 Task: create community hackathons guidelines within a repository.
Action: Mouse moved to (986, 82)
Screenshot: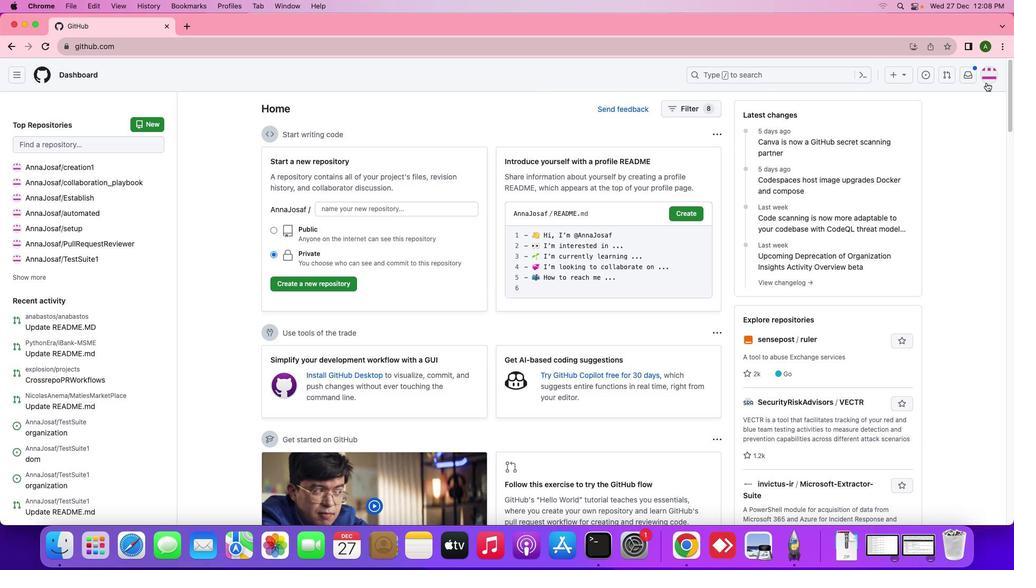 
Action: Mouse pressed left at (986, 82)
Screenshot: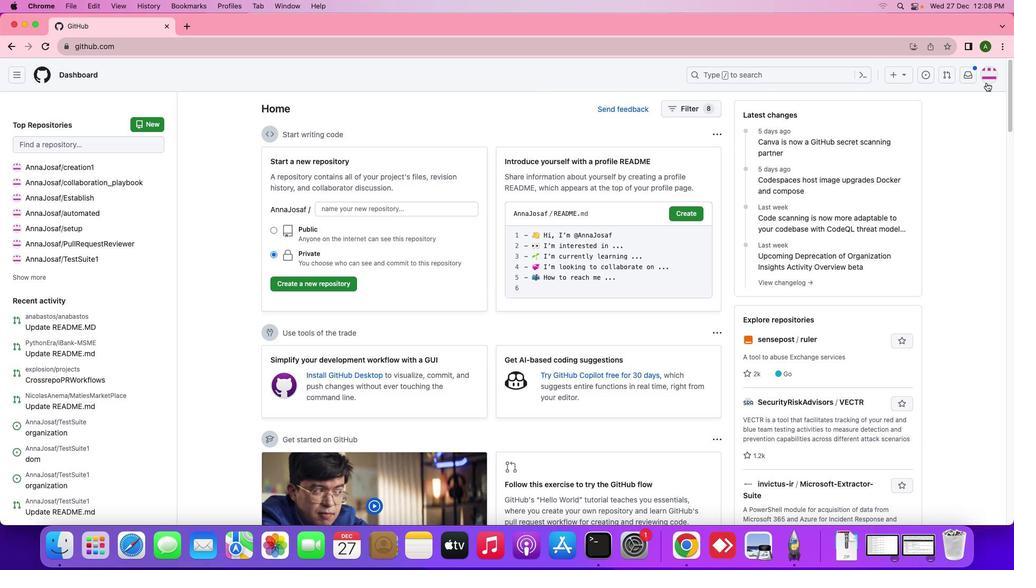 
Action: Mouse moved to (895, 170)
Screenshot: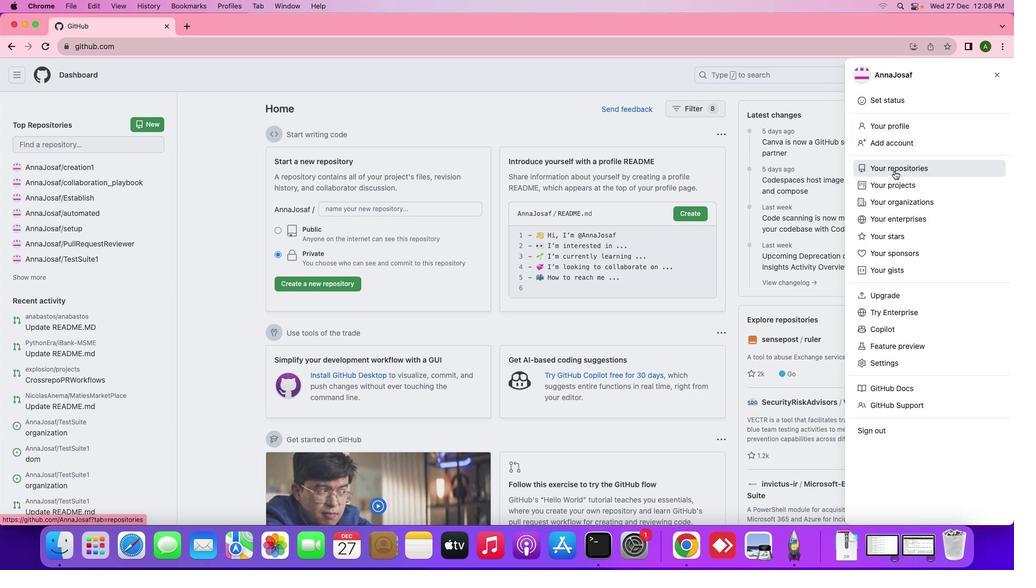 
Action: Mouse pressed left at (895, 170)
Screenshot: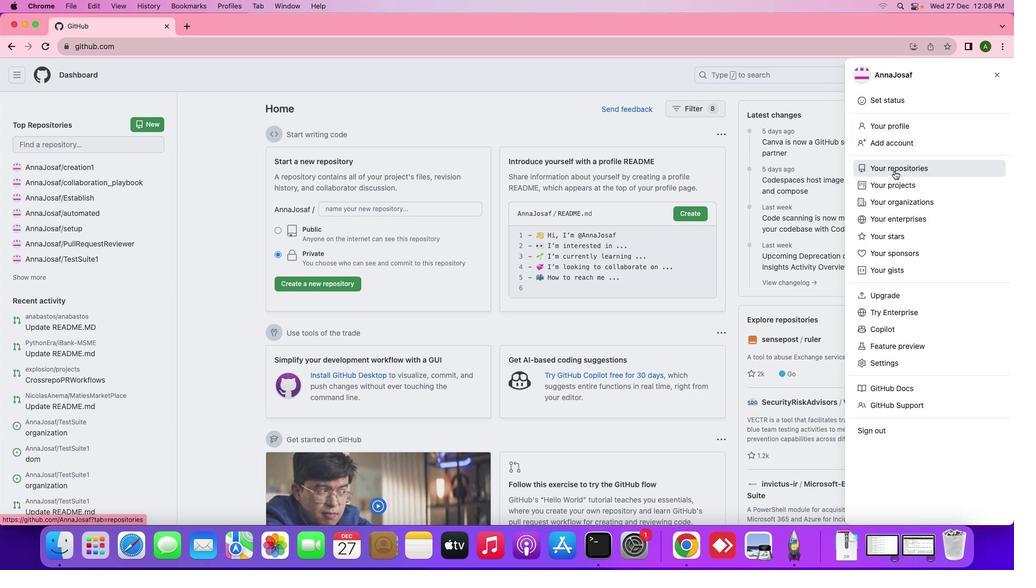 
Action: Mouse moved to (380, 171)
Screenshot: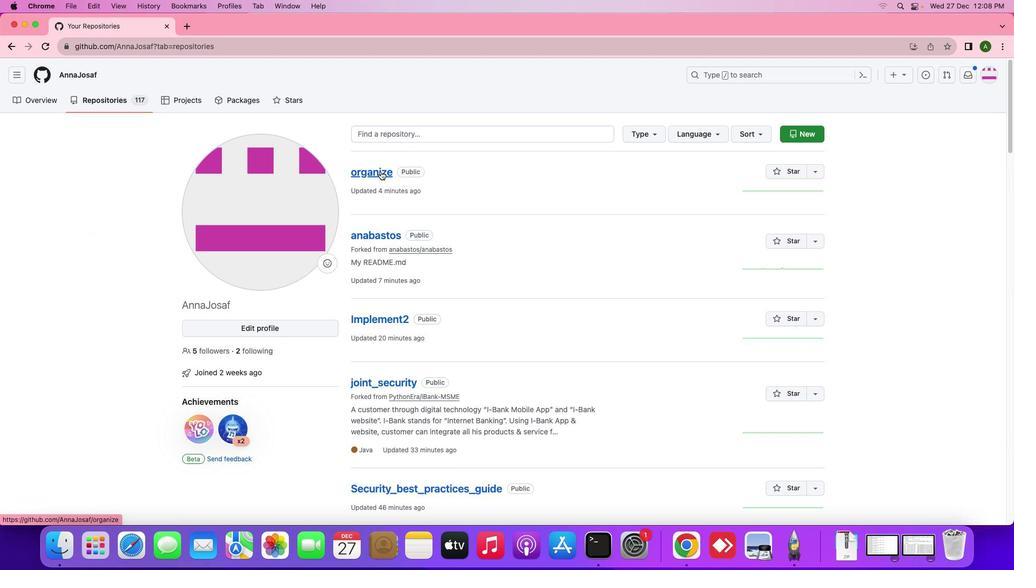 
Action: Mouse pressed left at (380, 171)
Screenshot: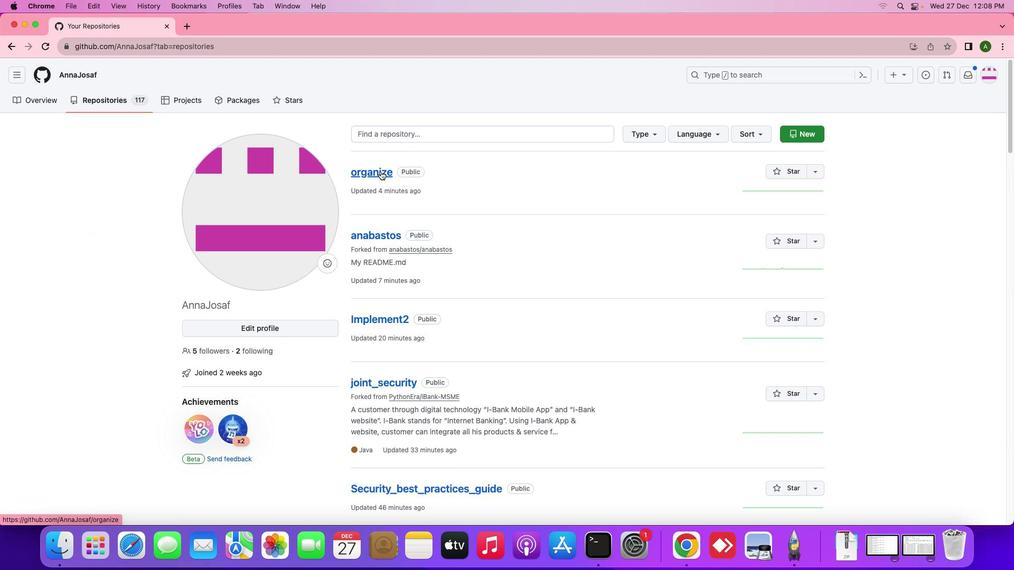 
Action: Mouse moved to (591, 167)
Screenshot: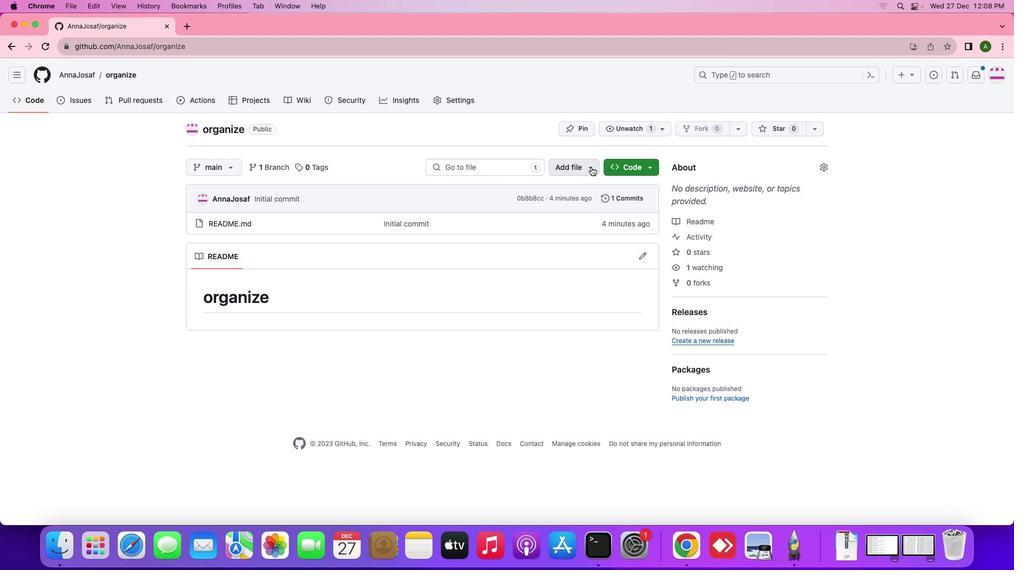 
Action: Mouse pressed left at (591, 167)
Screenshot: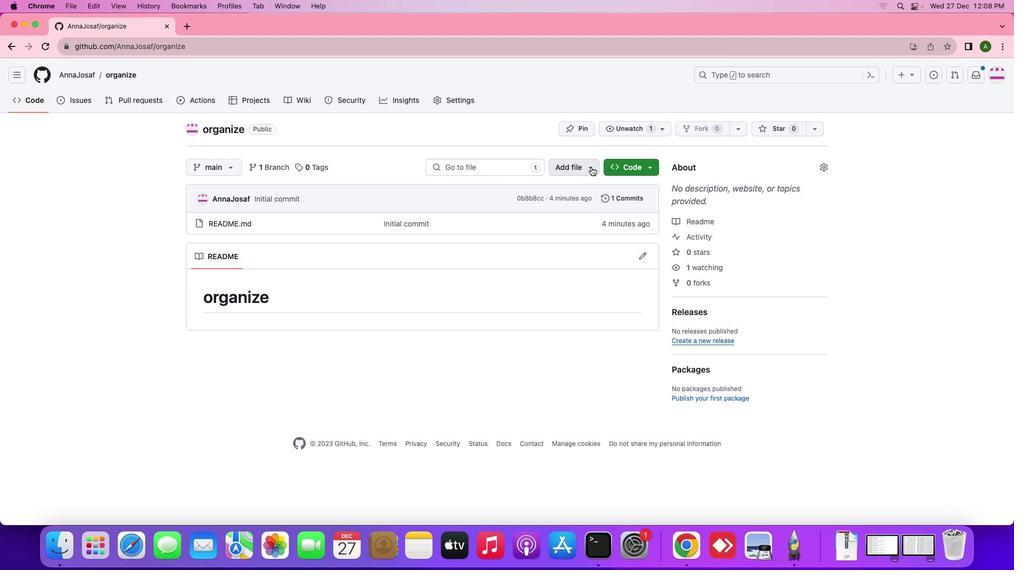 
Action: Mouse moved to (575, 191)
Screenshot: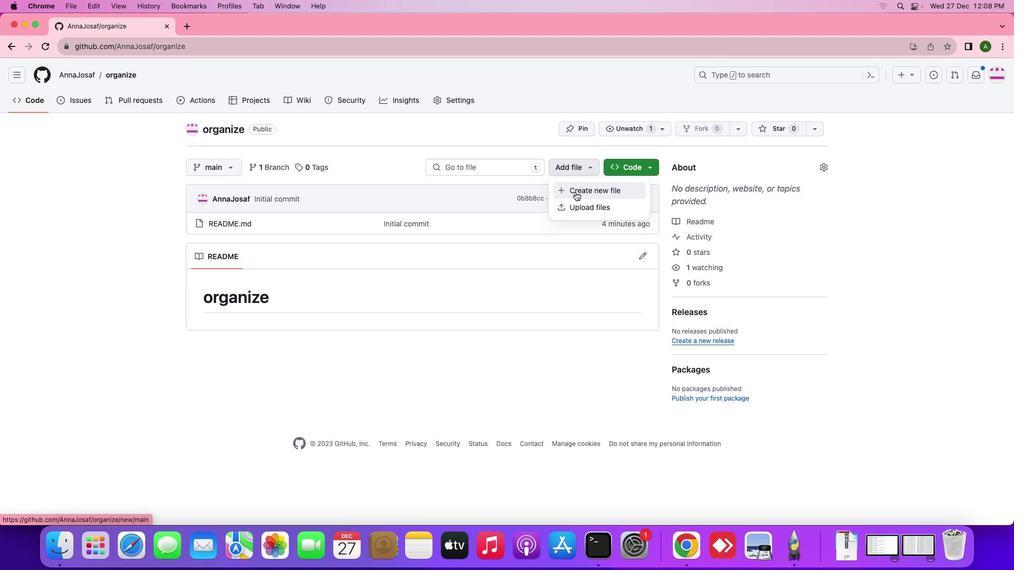 
Action: Mouse pressed left at (575, 191)
Screenshot: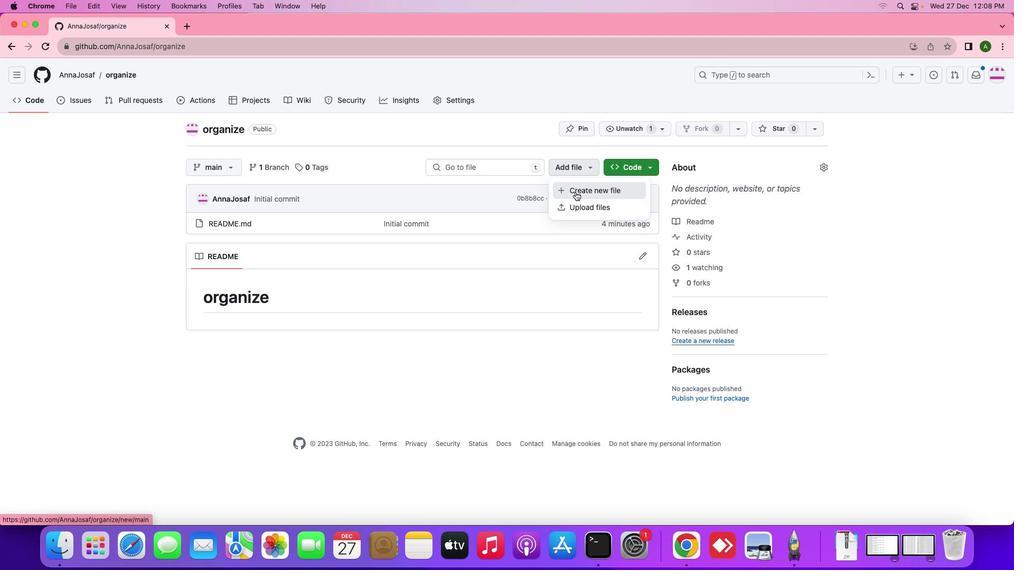 
Action: Mouse moved to (119, 131)
Screenshot: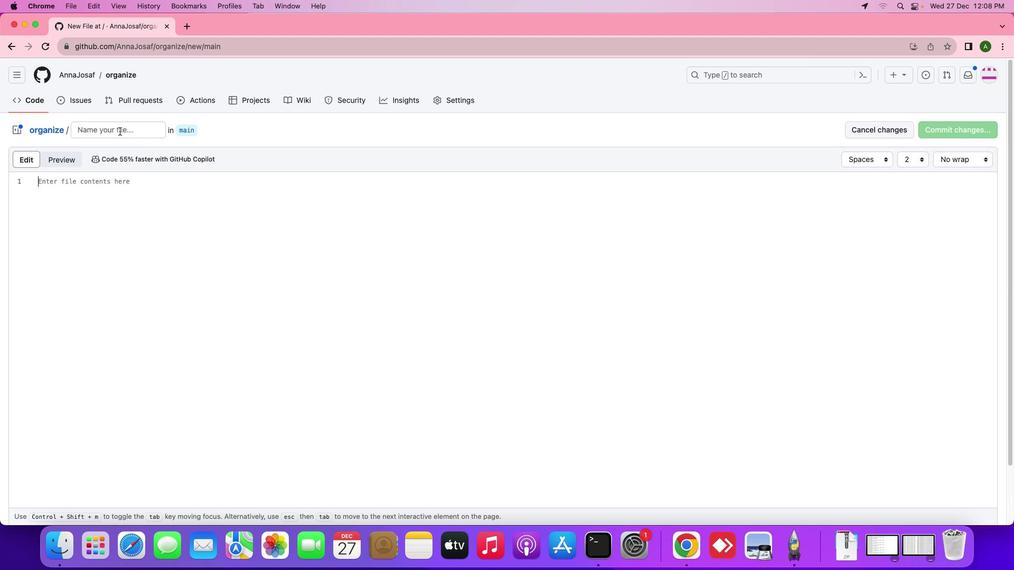 
Action: Mouse pressed left at (119, 131)
Screenshot: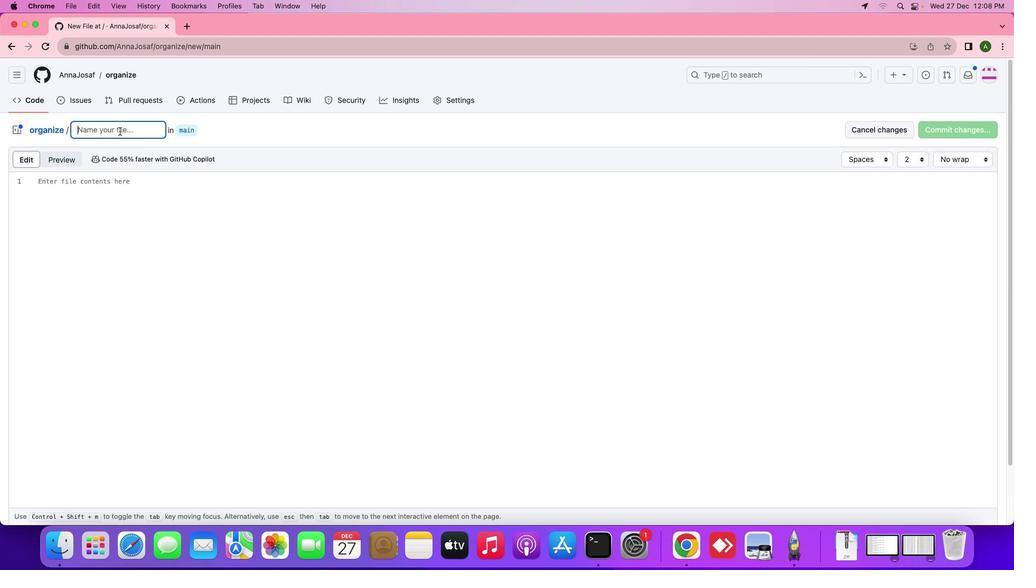 
Action: Mouse moved to (119, 131)
Screenshot: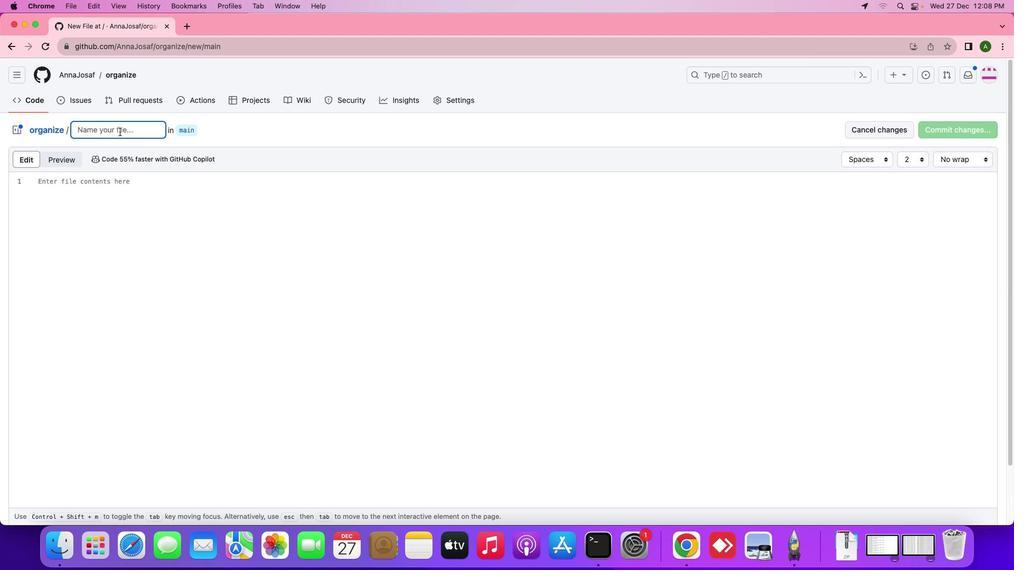
Action: Key pressed 'c''o''m''m''u''n''i''t''y'Key.shift_r'_''h''a''c''k''a''t''h''o''n''s''.''m''d'
Screenshot: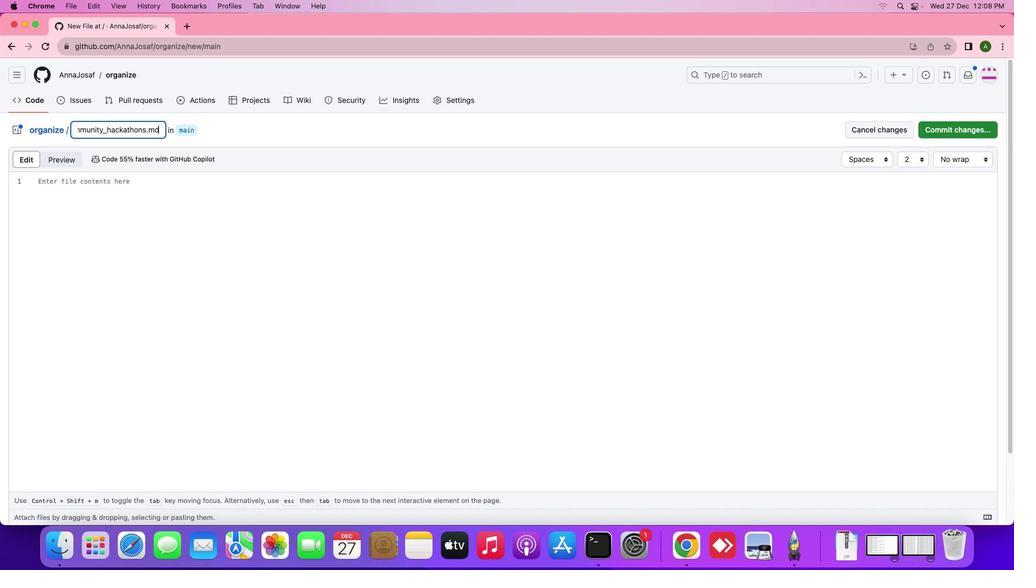 
Action: Mouse moved to (154, 227)
Screenshot: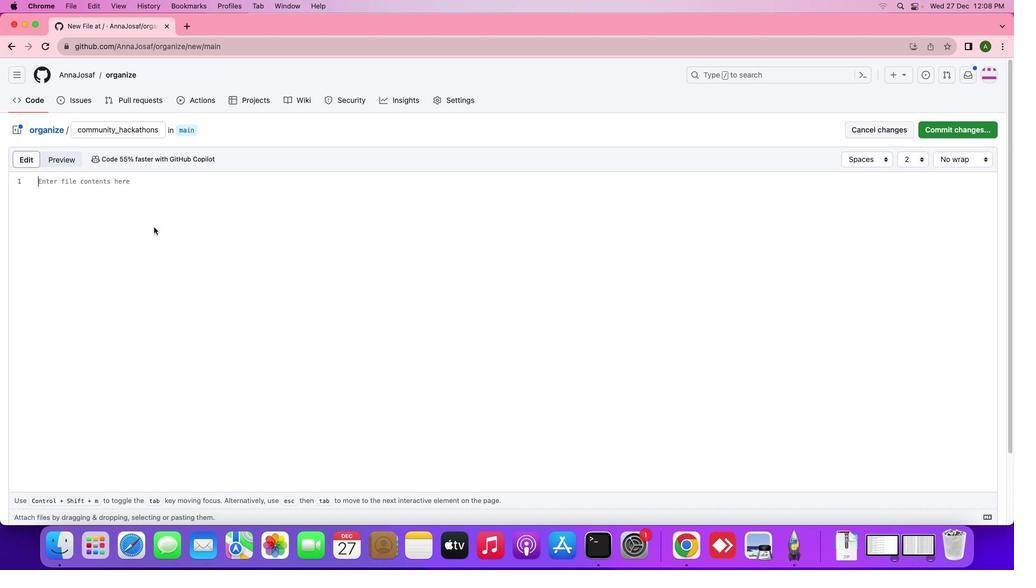 
Action: Mouse pressed left at (154, 227)
Screenshot: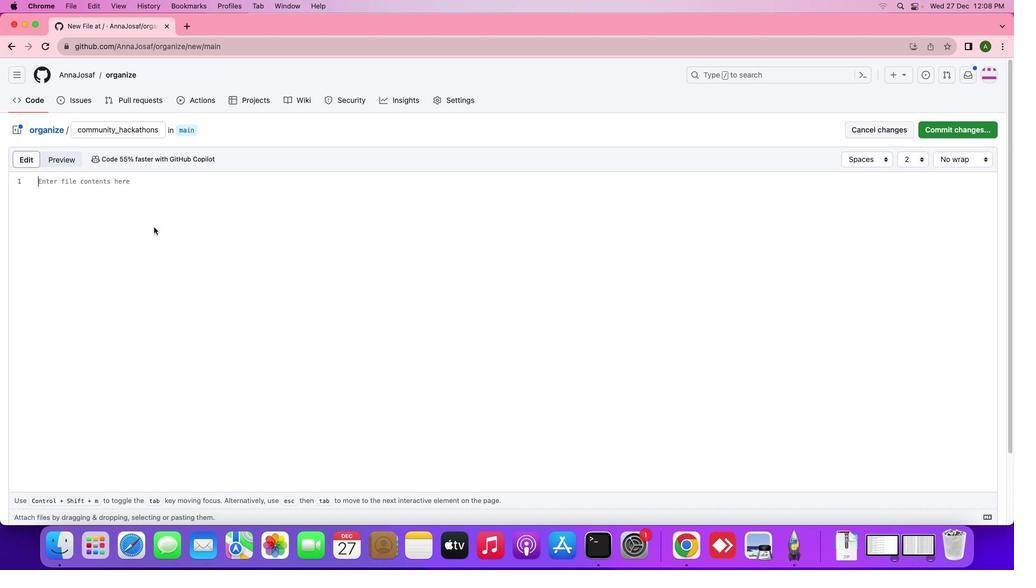 
Action: Key pressed Key.shift_r'#'Key.spaceKey.shift_r'C''o''m''m''u''n''i''t''y'Key.space'h''a''c''k''a''t''h''o''n''s'Key.enter'-'Key.spaceKey.shift_r'C'Key.backspaceKey.shift_r'O''r''g''a''n''i''z''i''n''g'Key.space'c''o''m''m''u''n''i''t''y'Key.space'h''a''c''k''a''t''h''o''n''s'Key.space'a'Key.backspace'c''a''n'Key.space'b''e'Key.space'a'Key.space'f''a''n''s'Key.backspaceKey.backspace'n''t''a''s''t''i''c'Key.space'w''a''y'Key.space't''o'Key.space'b''r''i''n''g'Key.space'p''e''o''p''o'Key.backspaceKey.backspace'p''l''e'Key.space't''o''g''e''t''h''e''r'Key.space'f''o''s''t''e''r'Key.space'c''o''l''l''a''b''o''r''a''t''i''o''n'Key.space'a''n''d'Key.space's''t''i''m''u''l''a''t''e'Key.space'c''r''e''a''t''i''v''i''t''y''.'Key.enterKey.backspaceKey.backspaceKey.shift_r'#''#'Key.spaceKey.shift_r'D''e''f''i''n''e'Key.space't''h''e'Key.spaceKey.shift_r'P''u''r''p''o''s''e'Key.enter'-'Key.spaceKey.shift_r'C''l''r''a''r''l'Key.backspaceKey.backspaceKey.backspaceKey.backspace'e''a''r''l''y'Key.space'a''r''t''i''c''u''l''a''t''e'Key.space't''h''e'Key.space'p''u''r''p''o''s''e'Key.space'o''f'Key.space't''h''e'Key.space'h''a''c''k''a''t''h''o''b'Key.backspace'n''.'Key.enterKey.backspaceKey.backspaceKey.shift_r'#''#'Key.spaceKey.shift_r'C''h''o''o''s''e'Key.space'a'Key.spaceKey.shift_r'T''h''e''m''e'Key.enter'-'Key.spaceKey.shift_r'D''e''c''i''d''e'Key.space'o''n'Key.space'a'Key.space't''h''e''m''e'Key.space't''h''a''t'Key.space'a''l''i''g''n'Key.spaceKey.backspace's'Key.space'e''i''t''h'Key.space't''h''e'Key.space'g''o''a''l''s'Key.space'o''f'Key.space't''h''e'Key.space'h''a''c''k''a''t''h''o''n''.'Key.enterKey.backspaceKey.backspaceKey.shift_r'#''#'Key.spaceKey.shift_r'S''e''l''e''c''t'Key.spaceKey.shift_r'P''l''a''t''f''o''r''m''s'Key.enter'-'Key.spaceKey.shift_r'C''h''o''o''s''e'Key.space't''h''e'Key.space'p''l''a''t''f''o''r''m''s'Key.space'y''o''u'Key.space'w''i''l''l'Key.space'u''s''e'Key.space'f''o''r'Key.space'c''o''m''m''u''n''i''c''a''t''i''o''n'Key.space'a''n''d'Key.space'c''o''l''l''a''b''o''r''a''t''i''o''n''.'
Screenshot: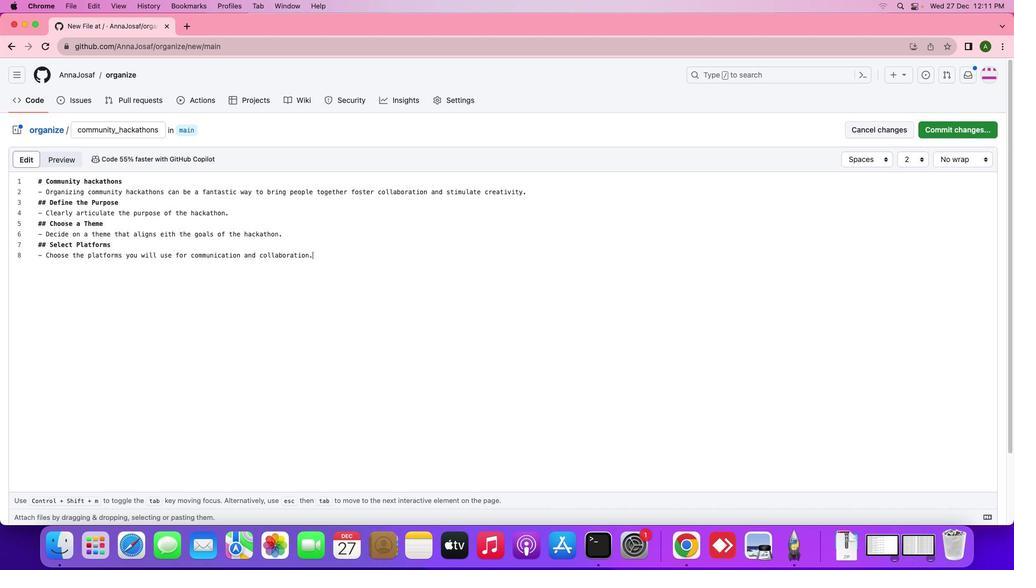 
Action: Mouse moved to (66, 161)
Screenshot: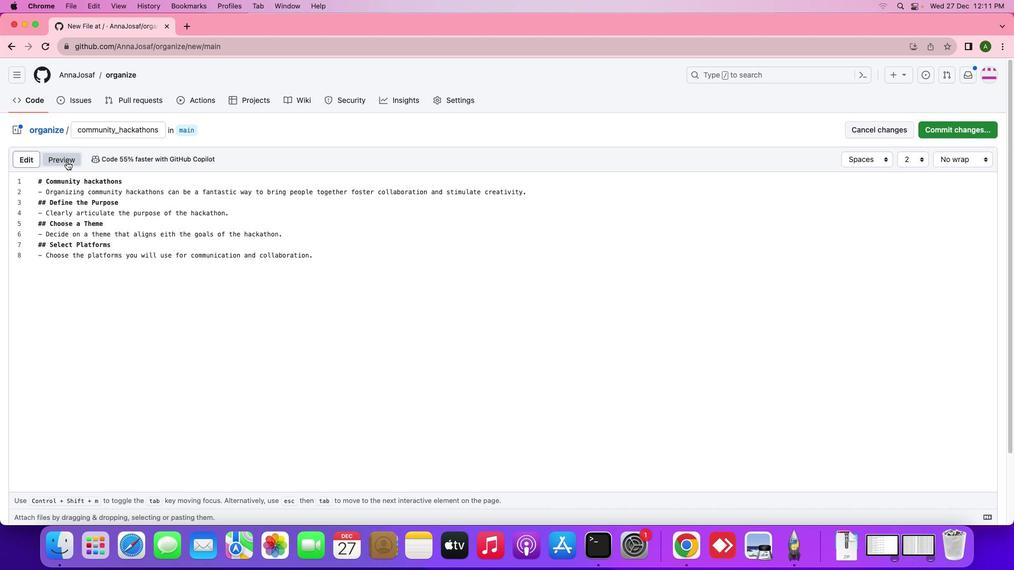 
Action: Mouse pressed left at (66, 161)
Screenshot: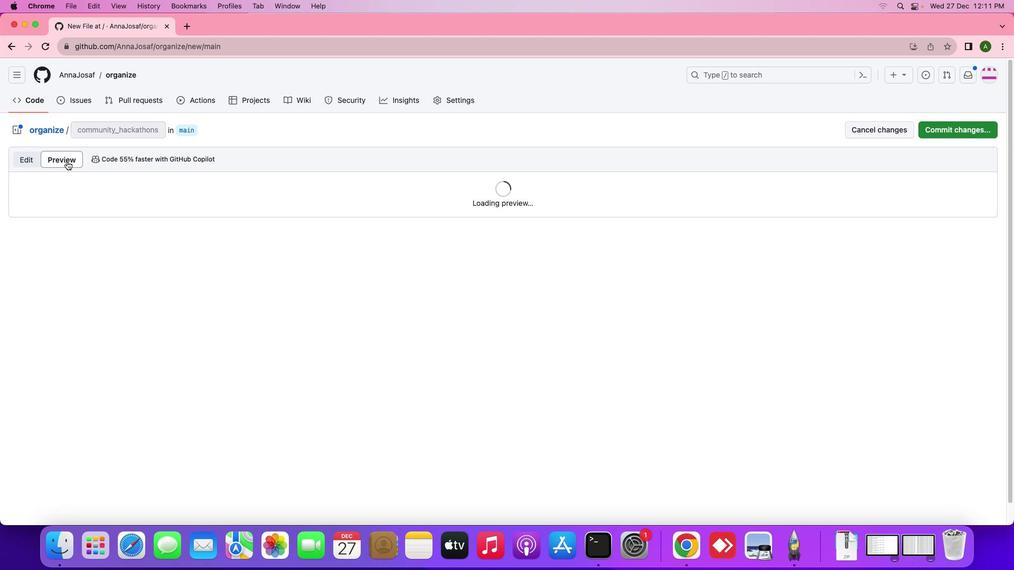 
Action: Mouse moved to (939, 131)
Screenshot: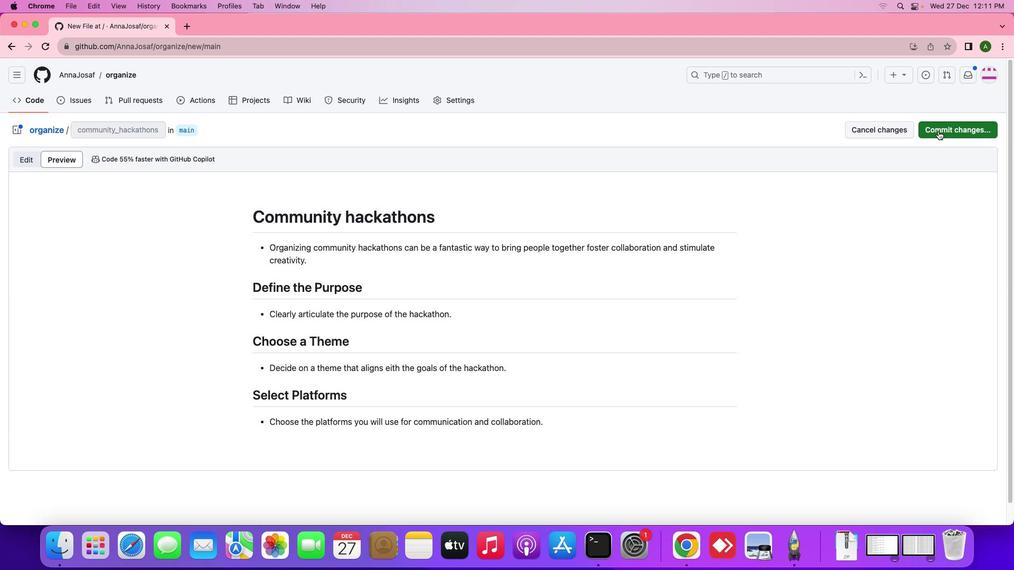 
Action: Mouse pressed left at (939, 131)
Screenshot: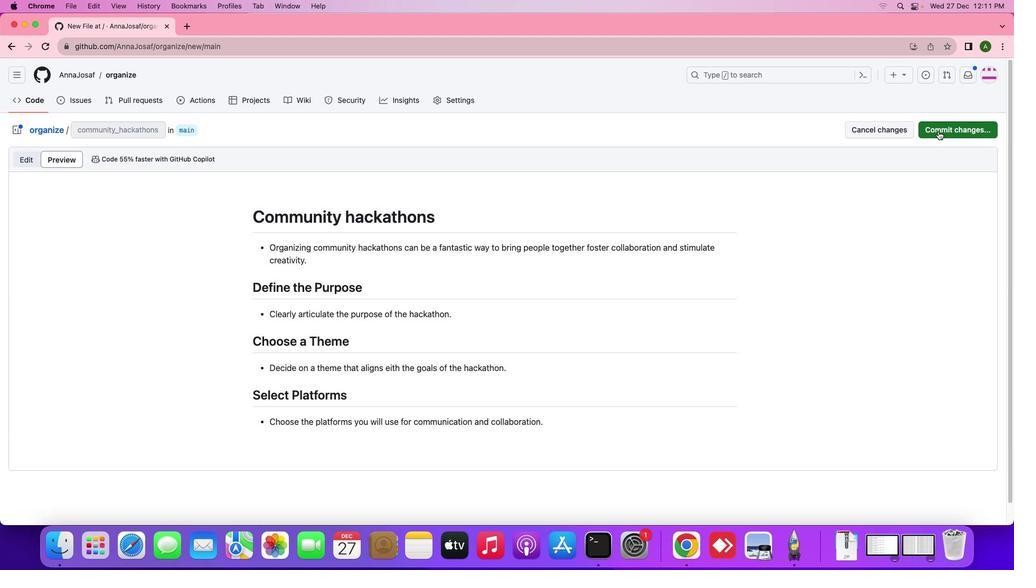 
Action: Mouse moved to (590, 407)
Screenshot: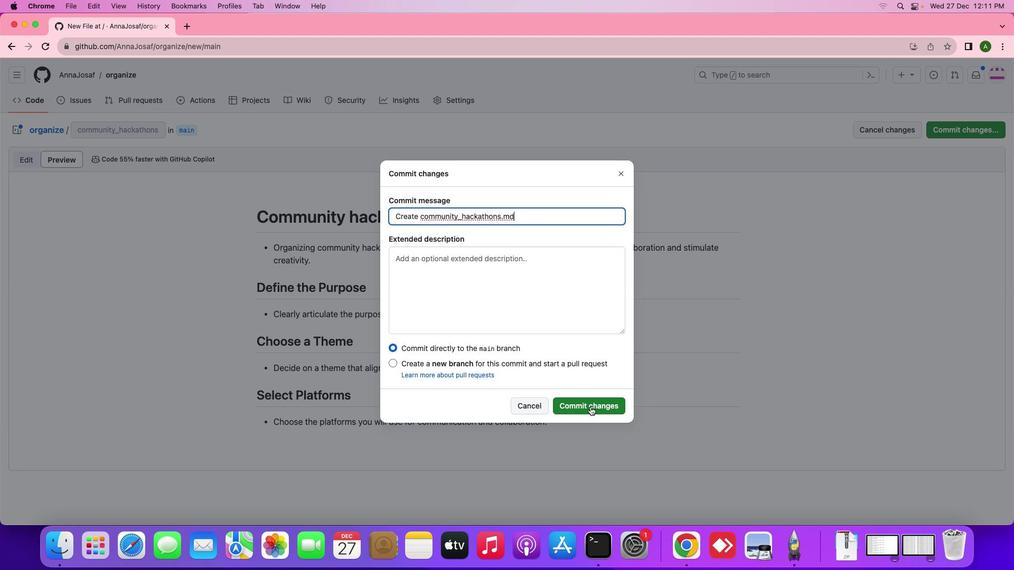 
Action: Mouse pressed left at (590, 407)
Screenshot: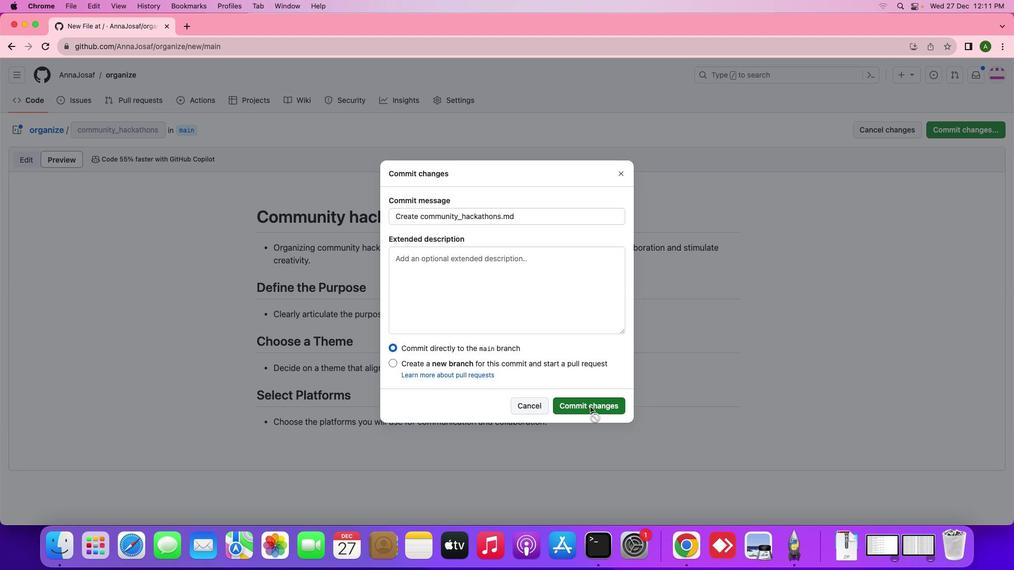 
Action: Mouse moved to (590, 406)
Screenshot: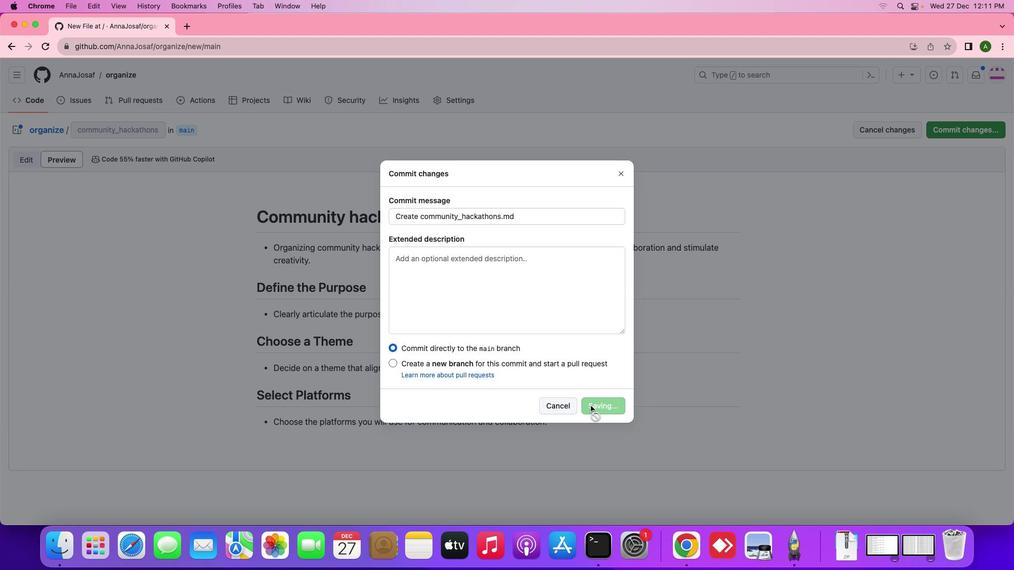 
